 Task: Add Hyland's Nerve Tonic to the cart.
Action: Mouse moved to (269, 141)
Screenshot: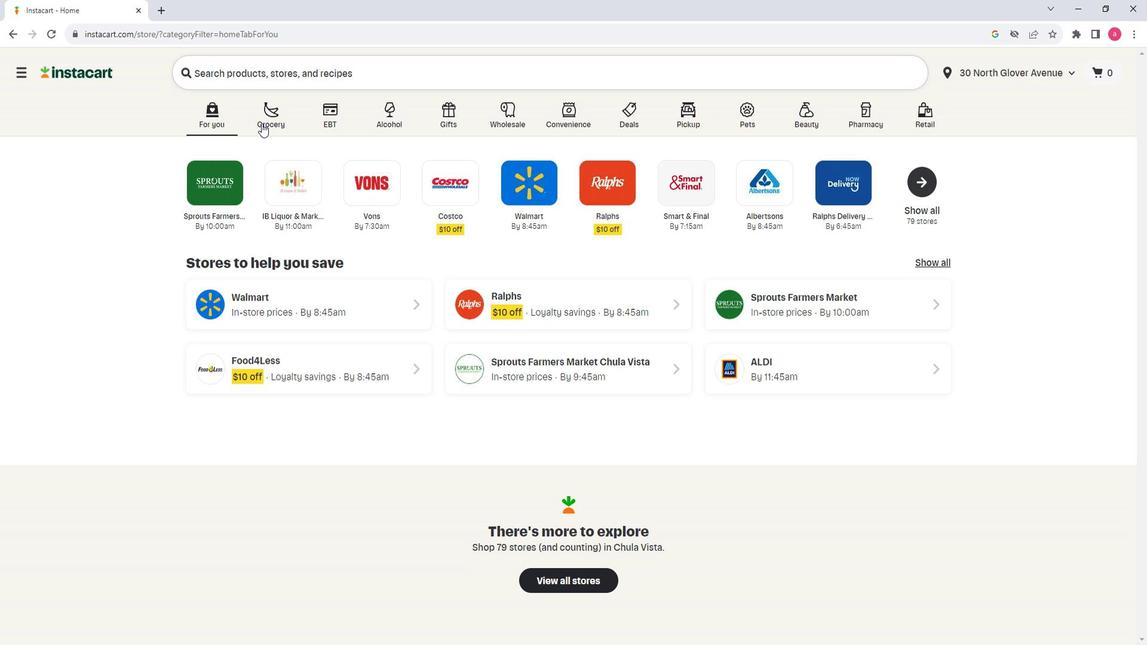 
Action: Mouse pressed left at (269, 141)
Screenshot: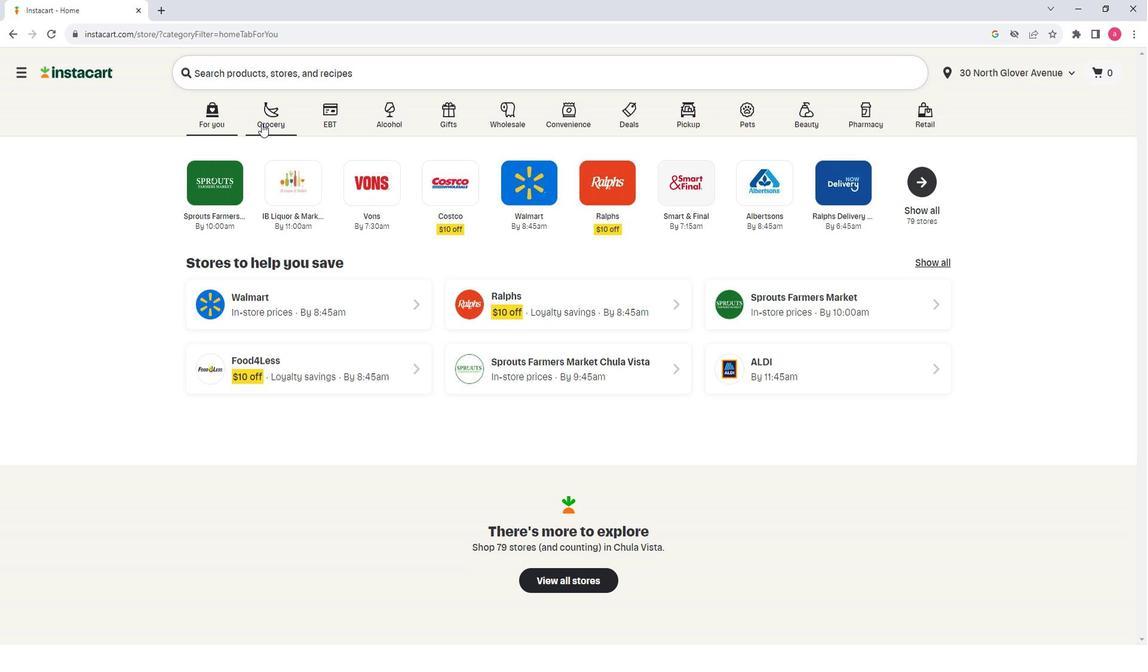 
Action: Mouse moved to (359, 351)
Screenshot: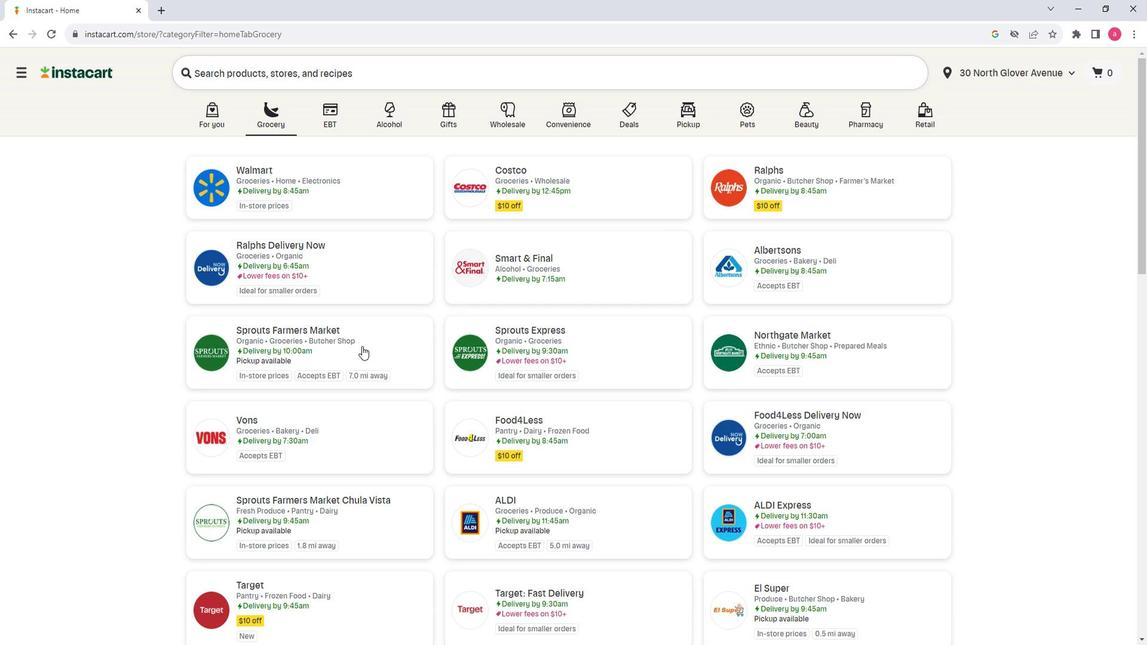 
Action: Mouse pressed left at (359, 351)
Screenshot: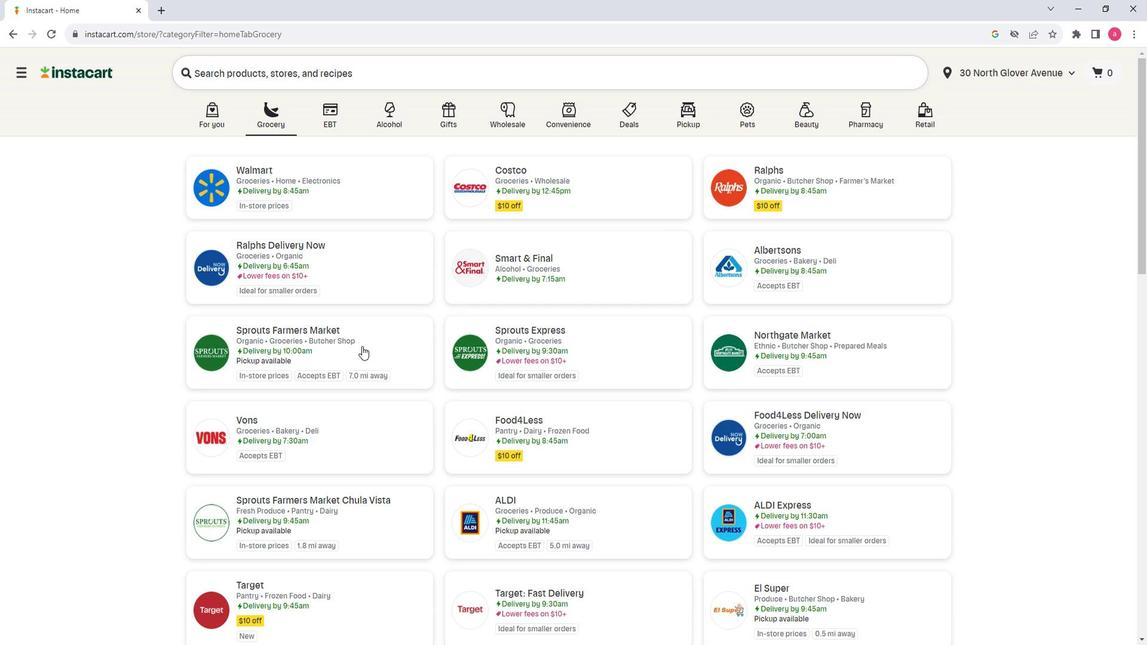 
Action: Mouse moved to (157, 390)
Screenshot: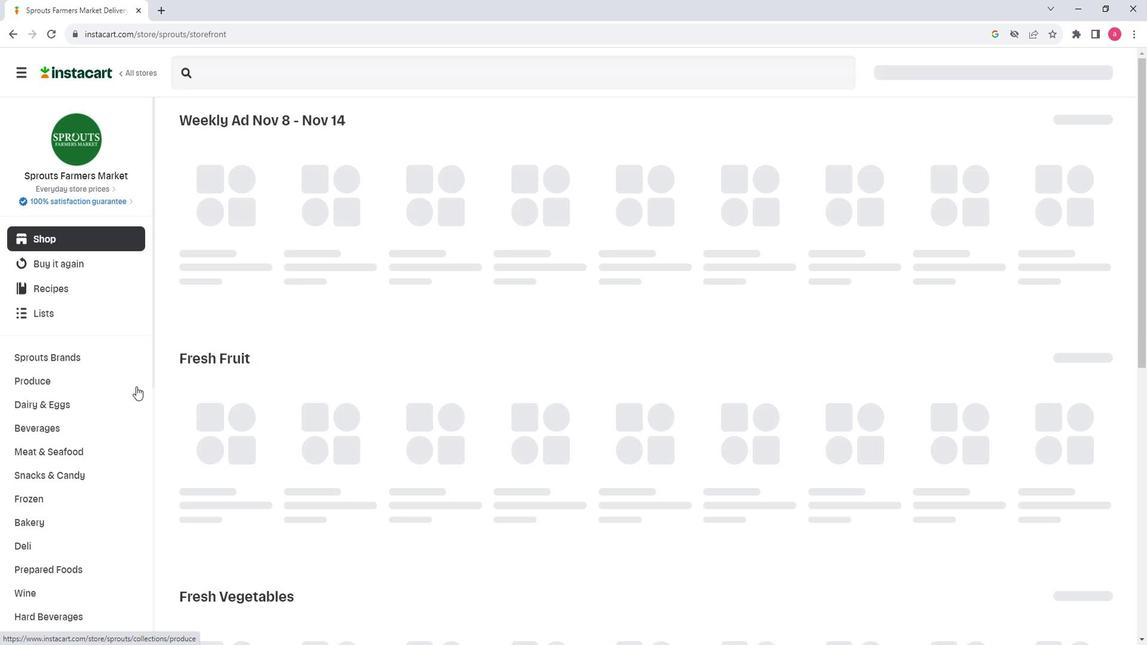 
Action: Mouse scrolled (157, 389) with delta (0, 0)
Screenshot: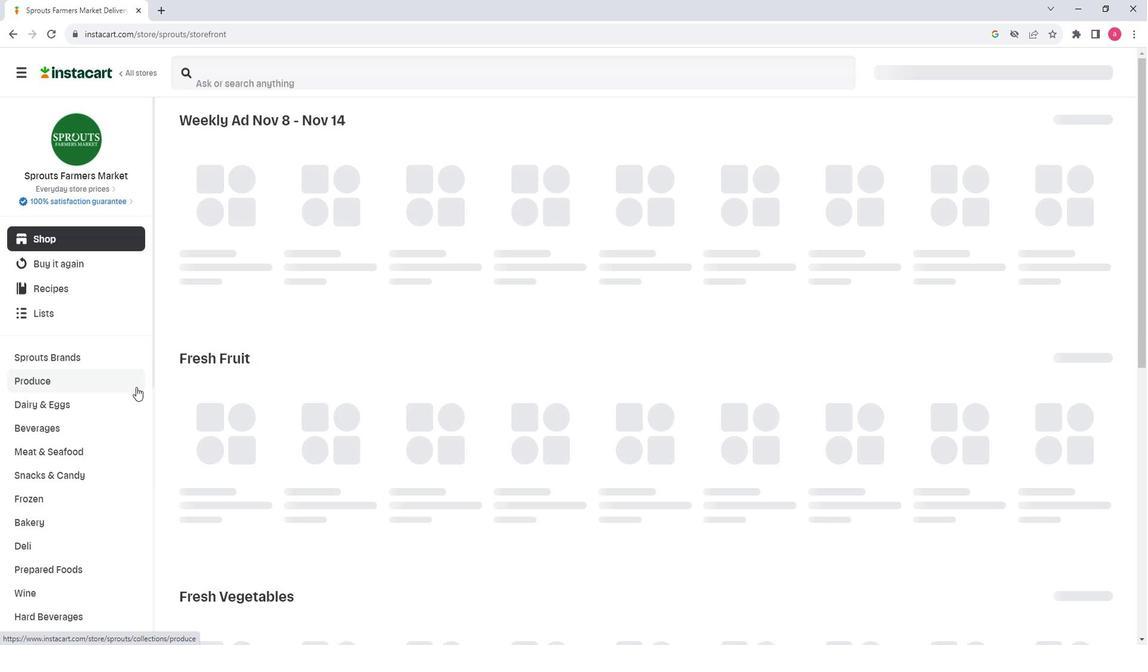 
Action: Mouse scrolled (157, 389) with delta (0, 0)
Screenshot: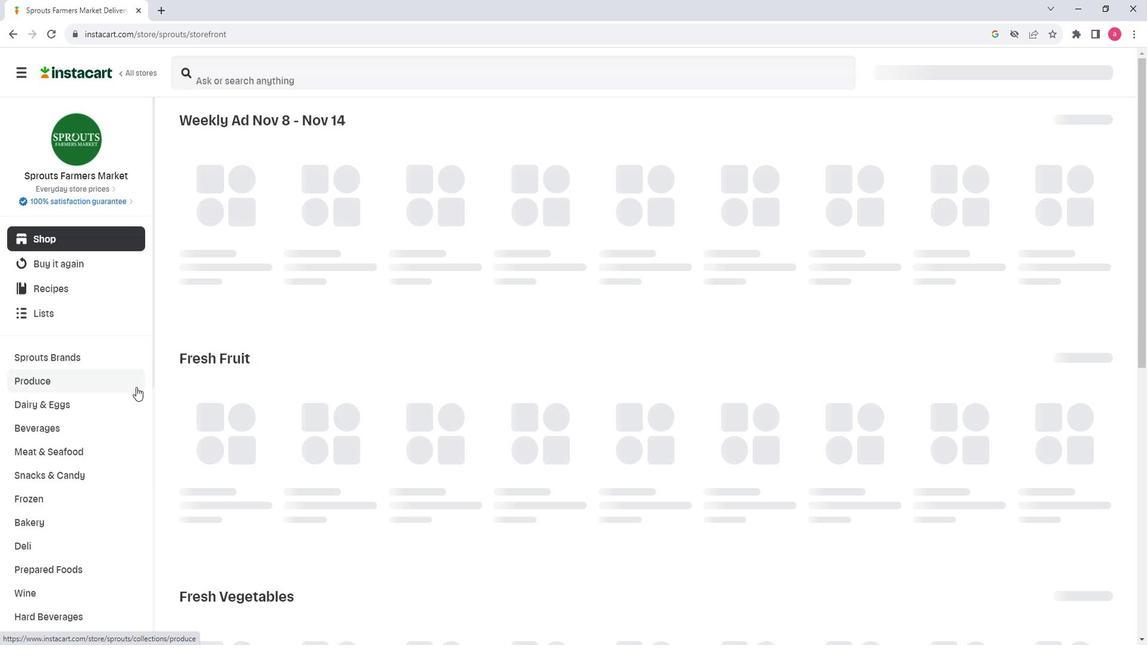 
Action: Mouse scrolled (157, 389) with delta (0, 0)
Screenshot: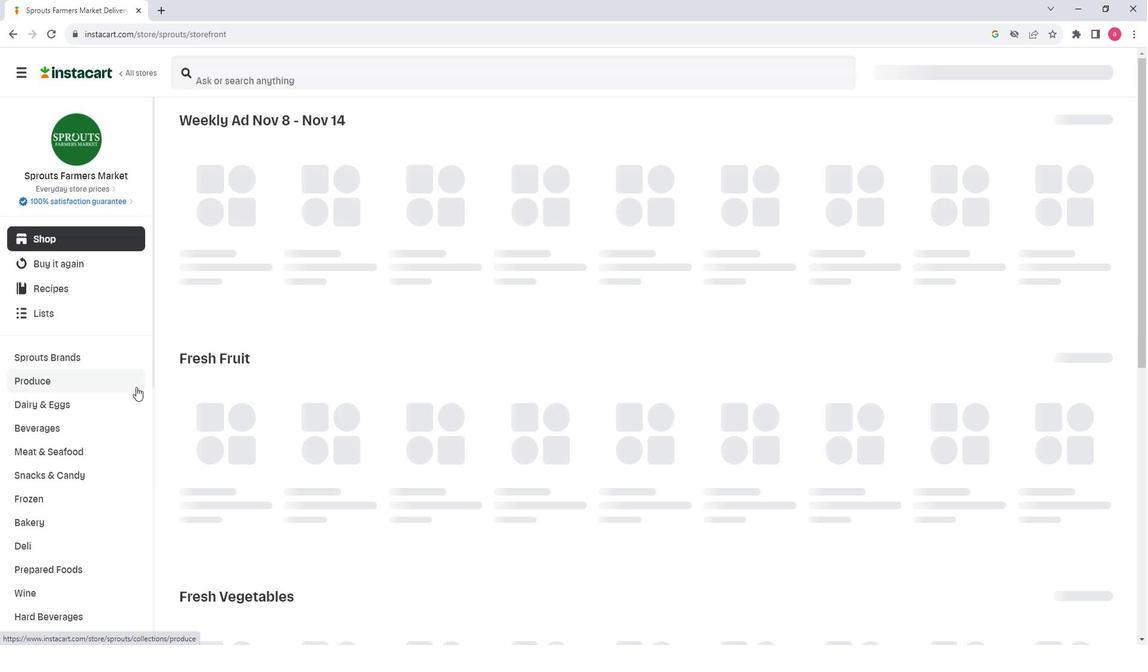
Action: Mouse scrolled (157, 389) with delta (0, 0)
Screenshot: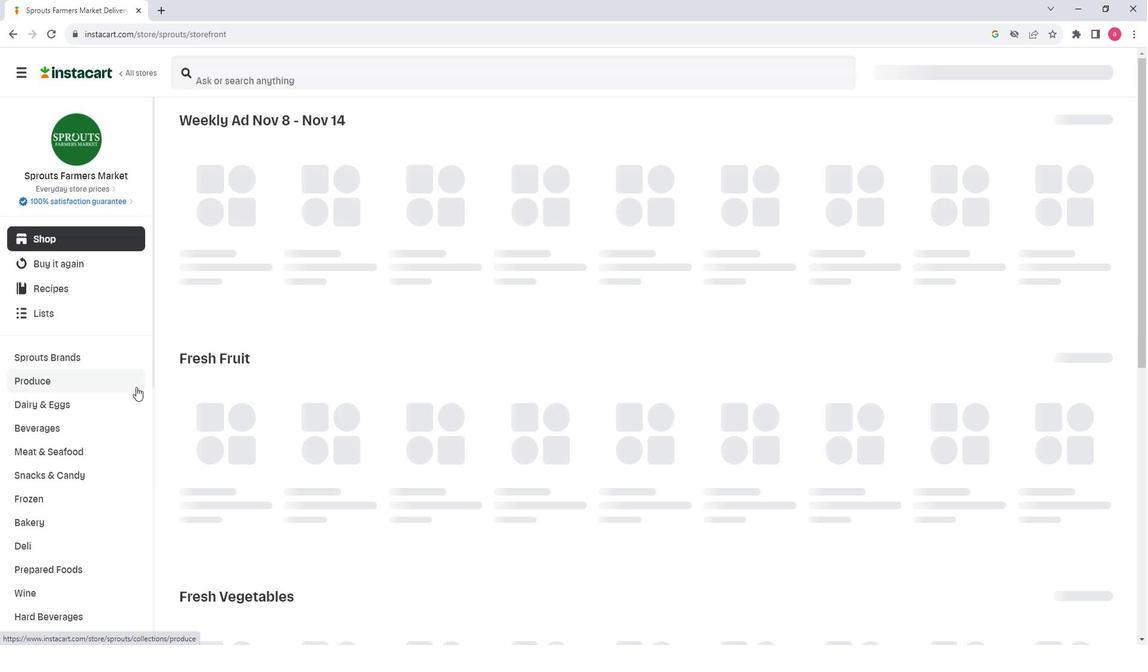 
Action: Mouse scrolled (157, 389) with delta (0, 0)
Screenshot: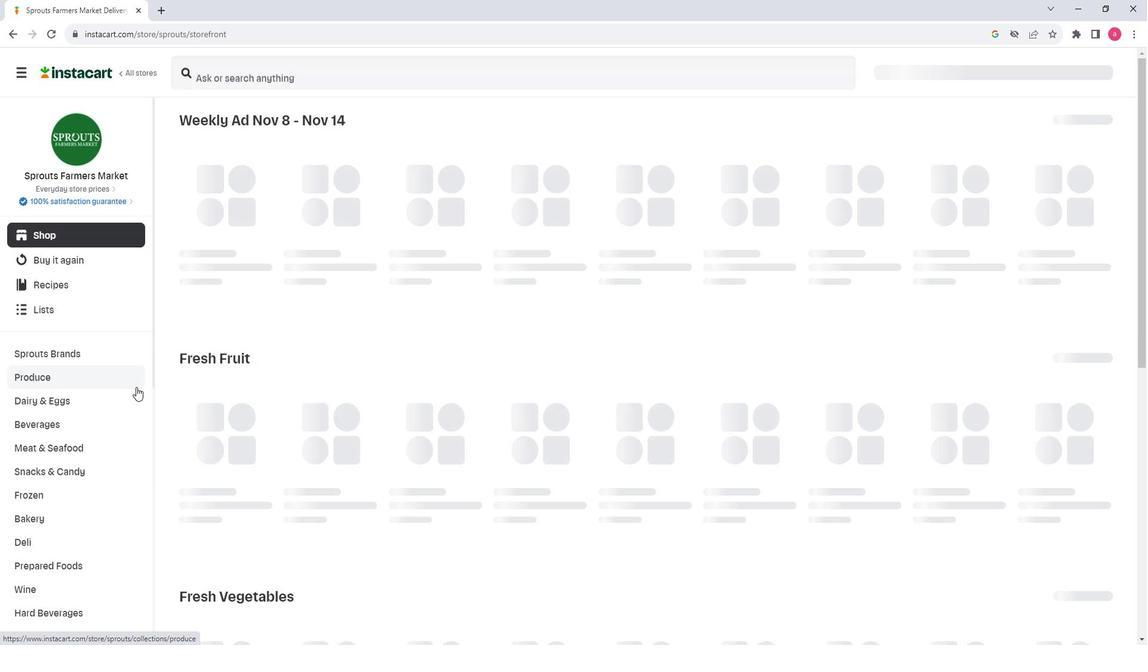 
Action: Mouse scrolled (157, 389) with delta (0, 0)
Screenshot: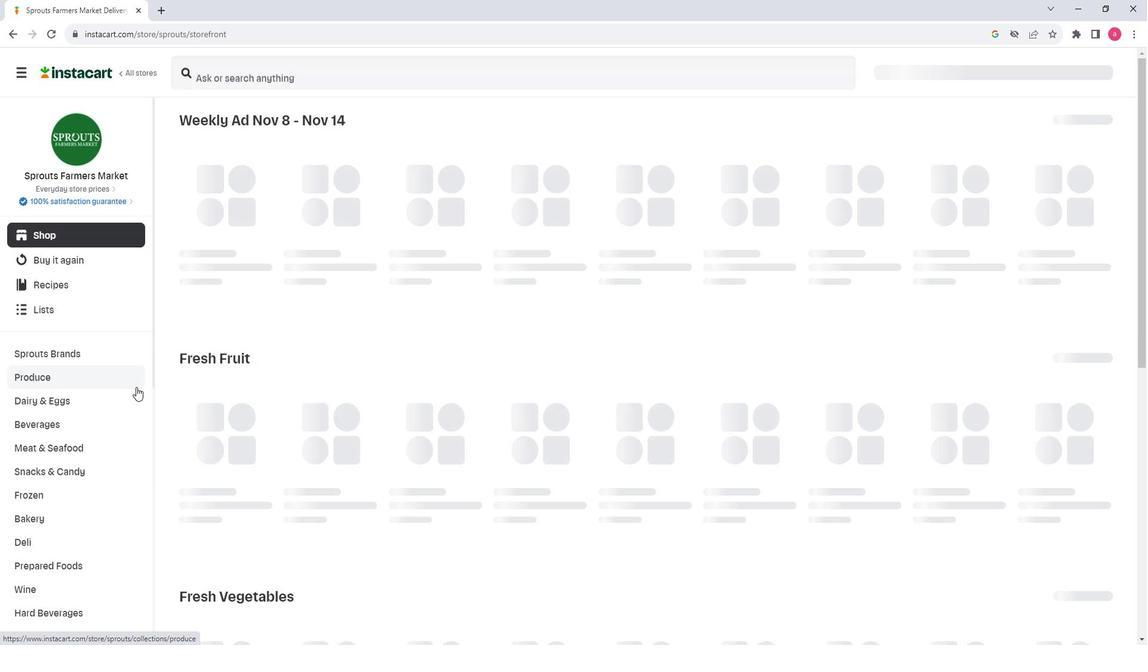 
Action: Mouse moved to (122, 448)
Screenshot: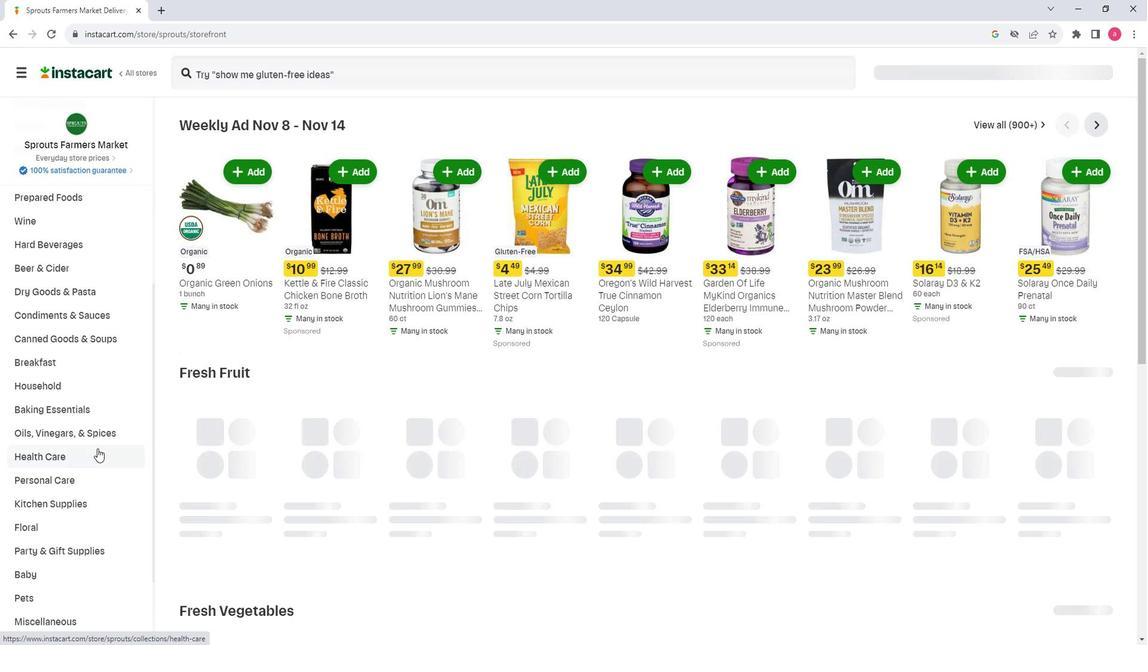 
Action: Mouse pressed left at (122, 448)
Screenshot: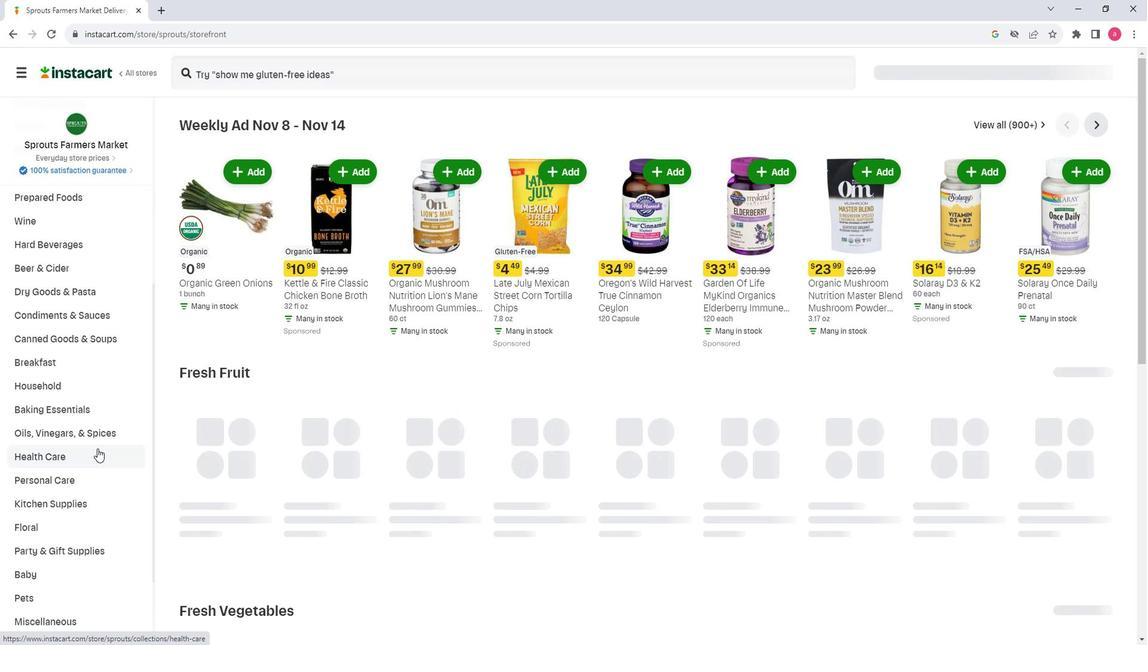 
Action: Mouse moved to (1031, 182)
Screenshot: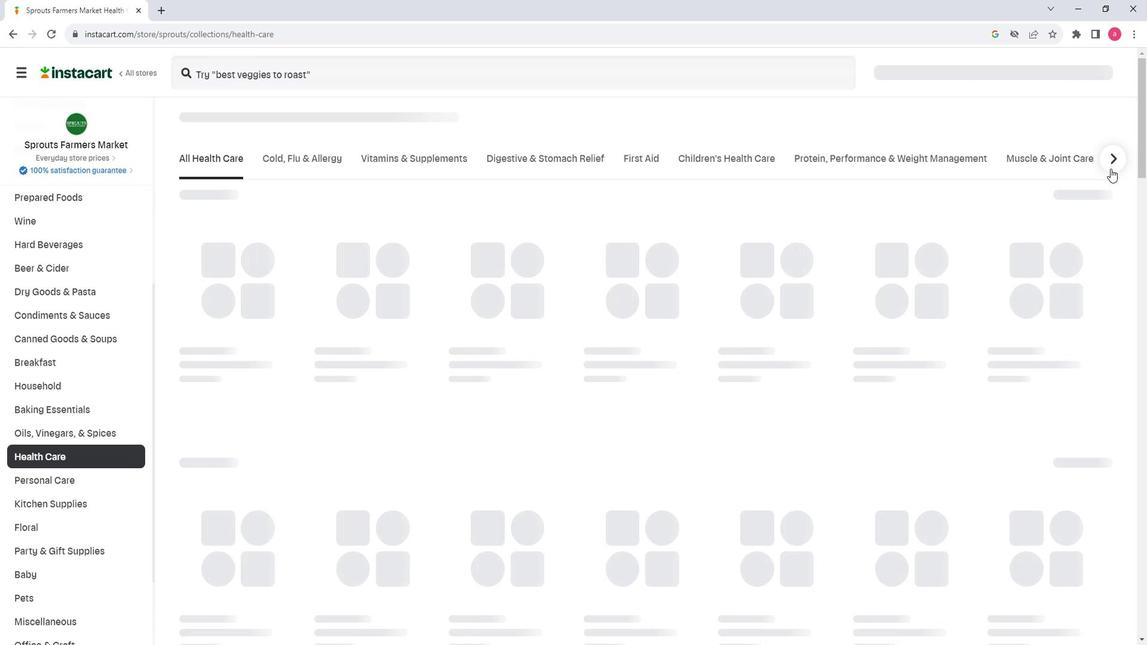 
Action: Mouse pressed left at (1031, 182)
Screenshot: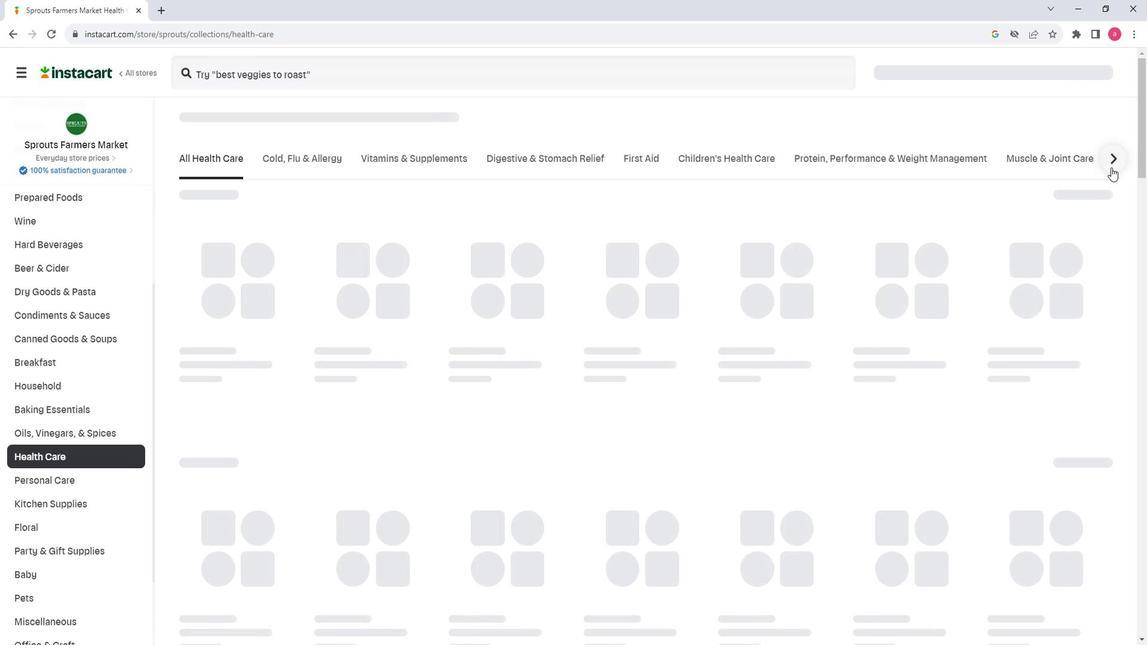 
Action: Mouse moved to (786, 179)
Screenshot: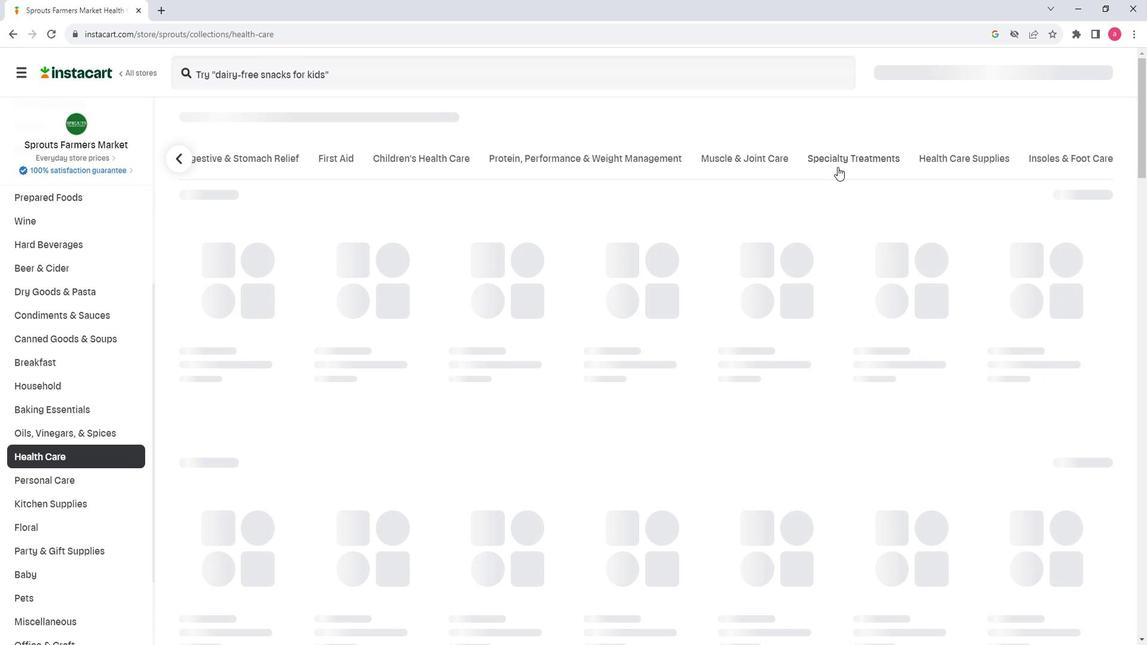 
Action: Mouse pressed left at (786, 179)
Screenshot: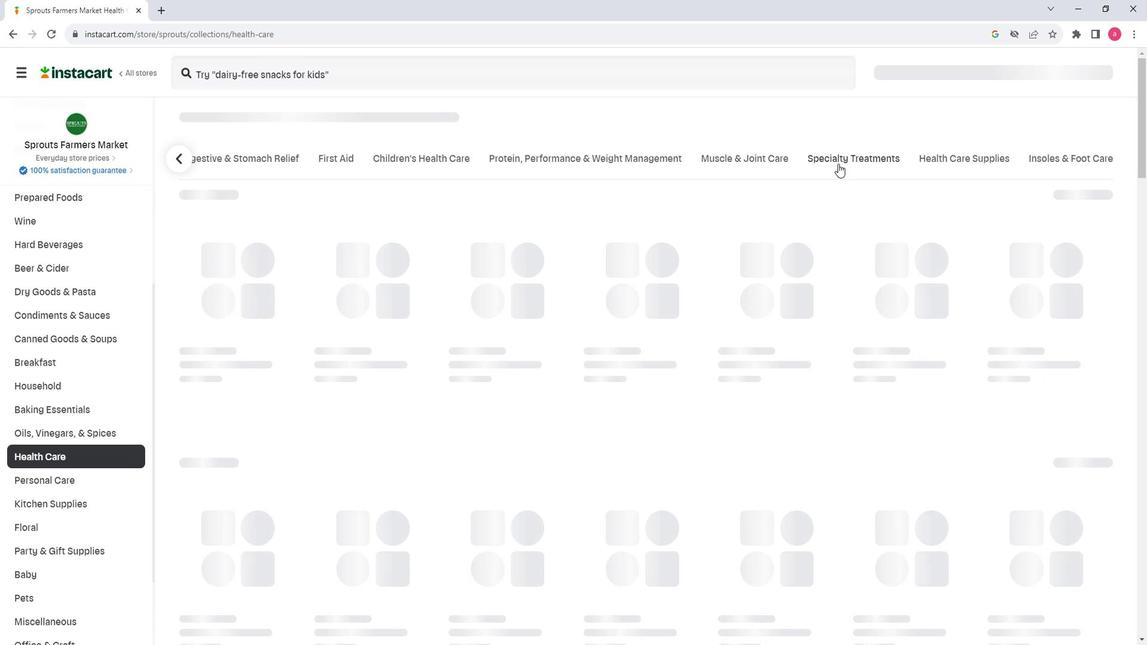 
Action: Mouse moved to (273, 231)
Screenshot: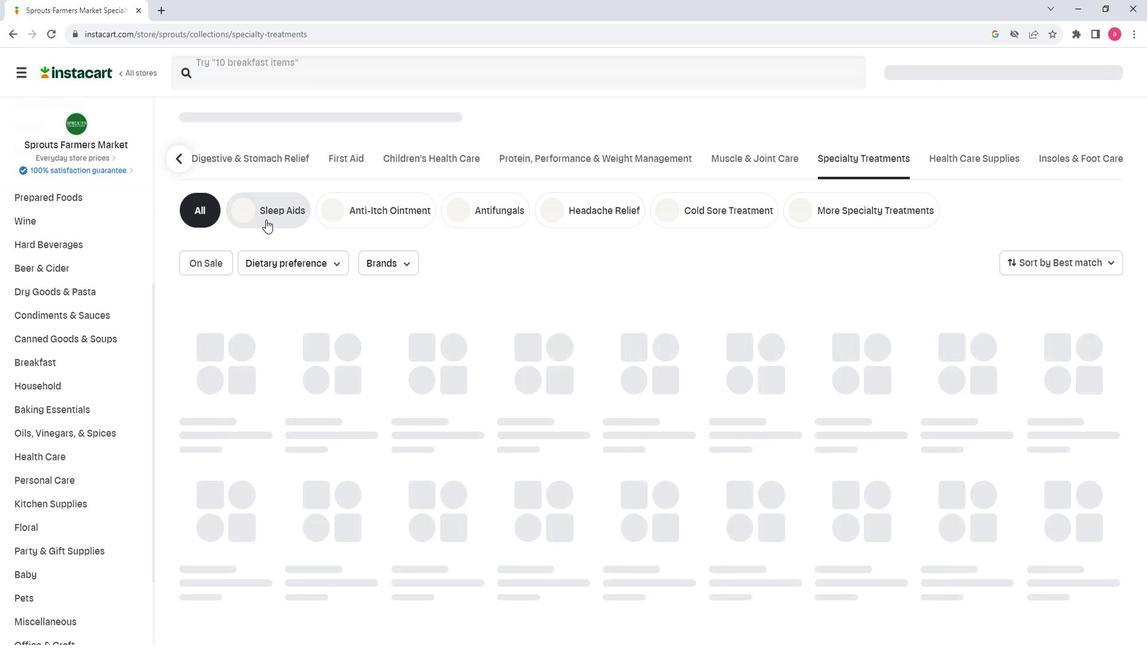
Action: Mouse pressed left at (273, 231)
Screenshot: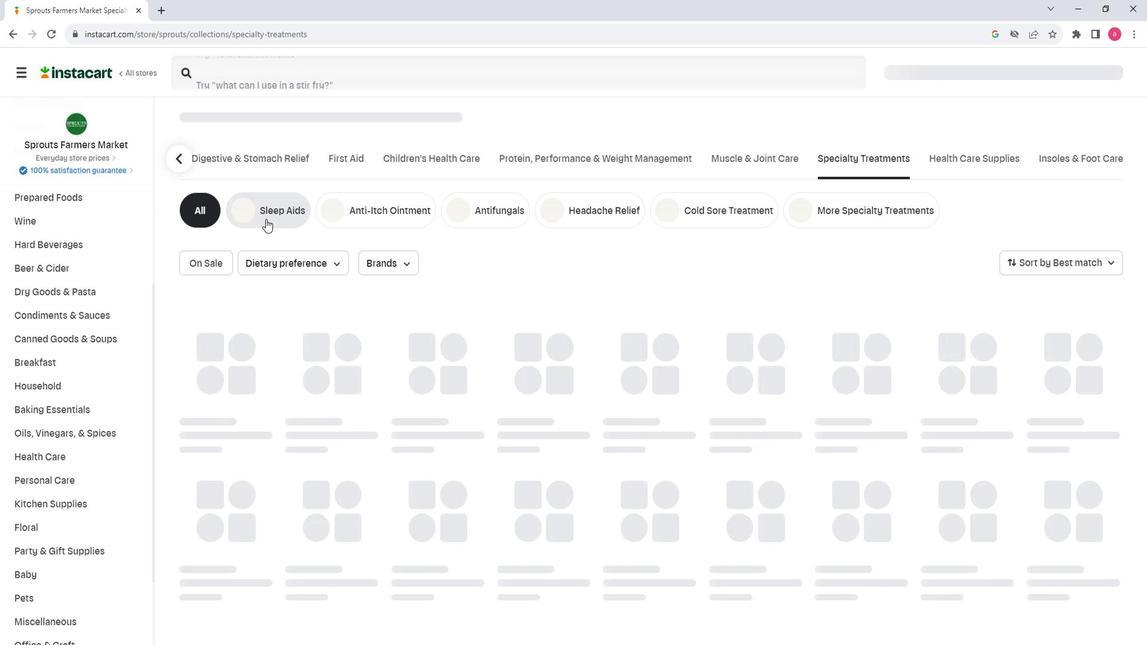
Action: Mouse moved to (255, 98)
Screenshot: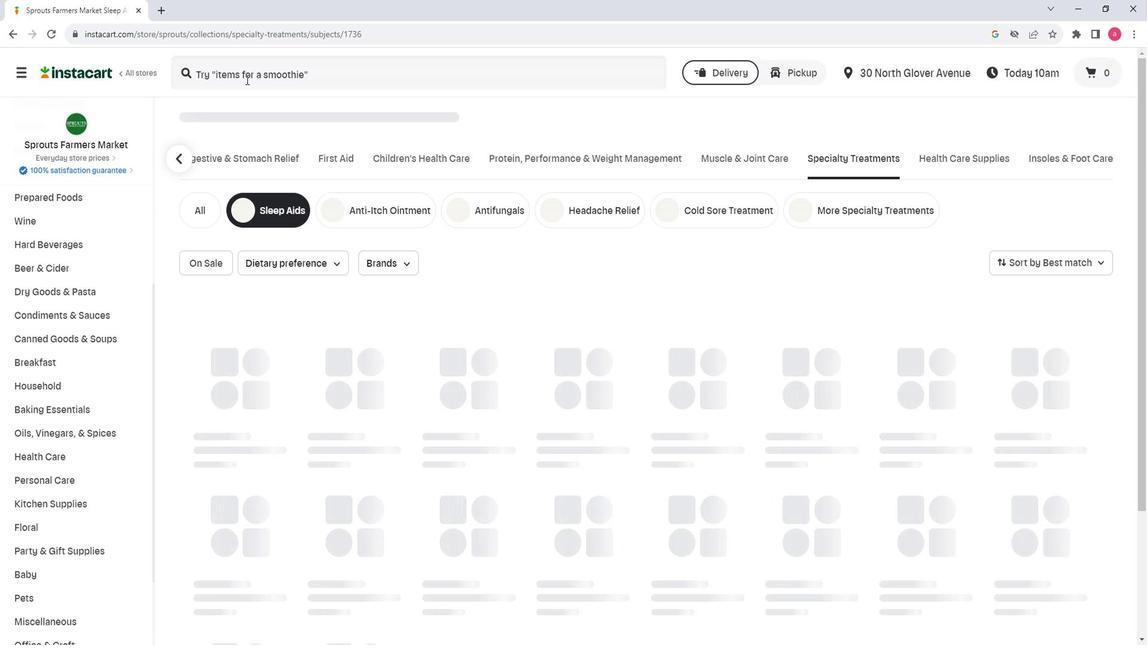 
Action: Mouse pressed left at (255, 98)
Screenshot: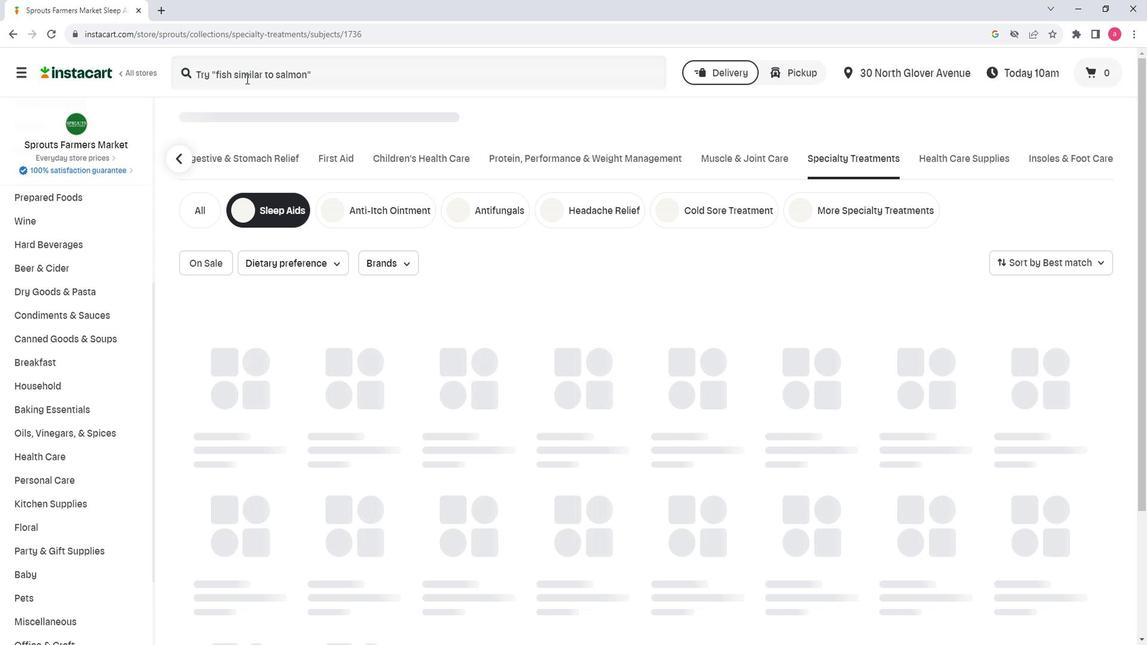 
Action: Key pressed <Key.shift><Key.shift><Key.shift><Key.shift><Key.shift><Key.shift><Key.shift><Key.shift><Key.shift><Key.shift><Key.shift><Key.shift>Hyland's<Key.space><Key.shift><Key.shift><Key.shift><Key.shift><Key.shift><Key.shift>Nerve<Key.space><Key.backspace><Key.backspace><Key.backspace>ve<Key.space><Key.shift>Tonic<Key.space><Key.enter>
Screenshot: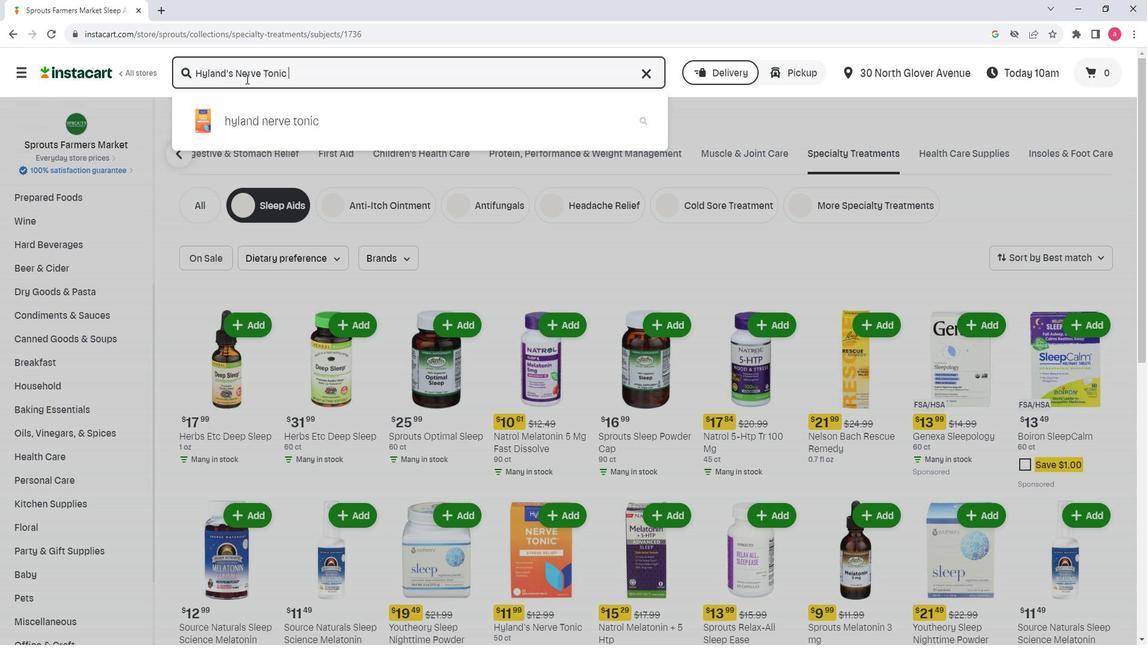 
Action: Mouse moved to (322, 190)
Screenshot: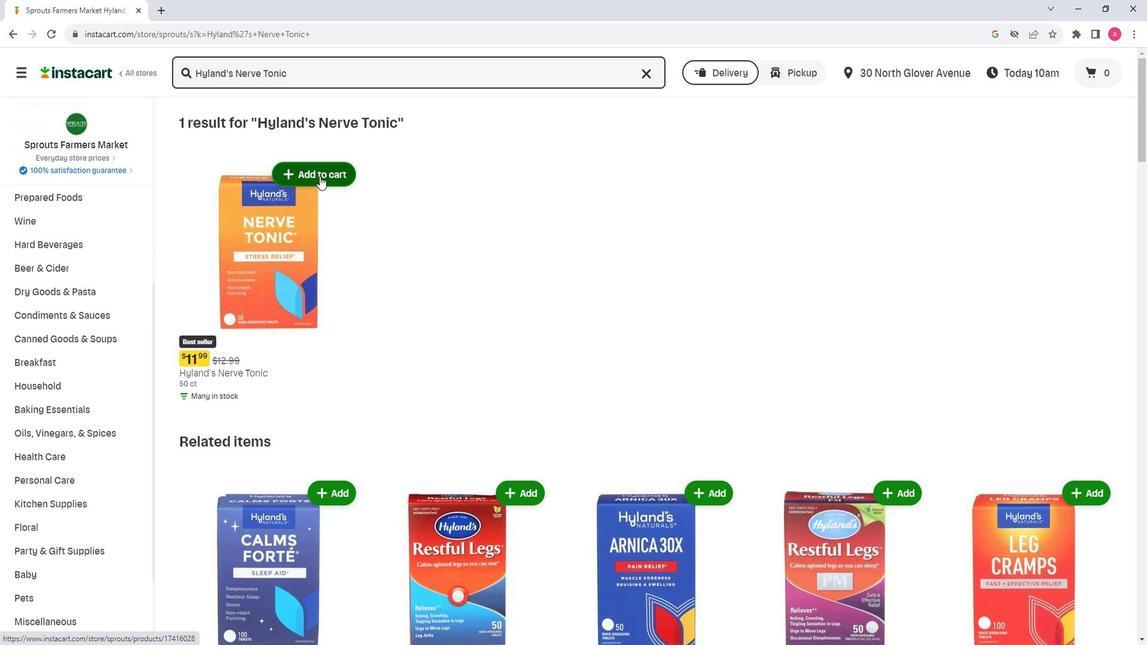 
Action: Mouse pressed left at (322, 190)
Screenshot: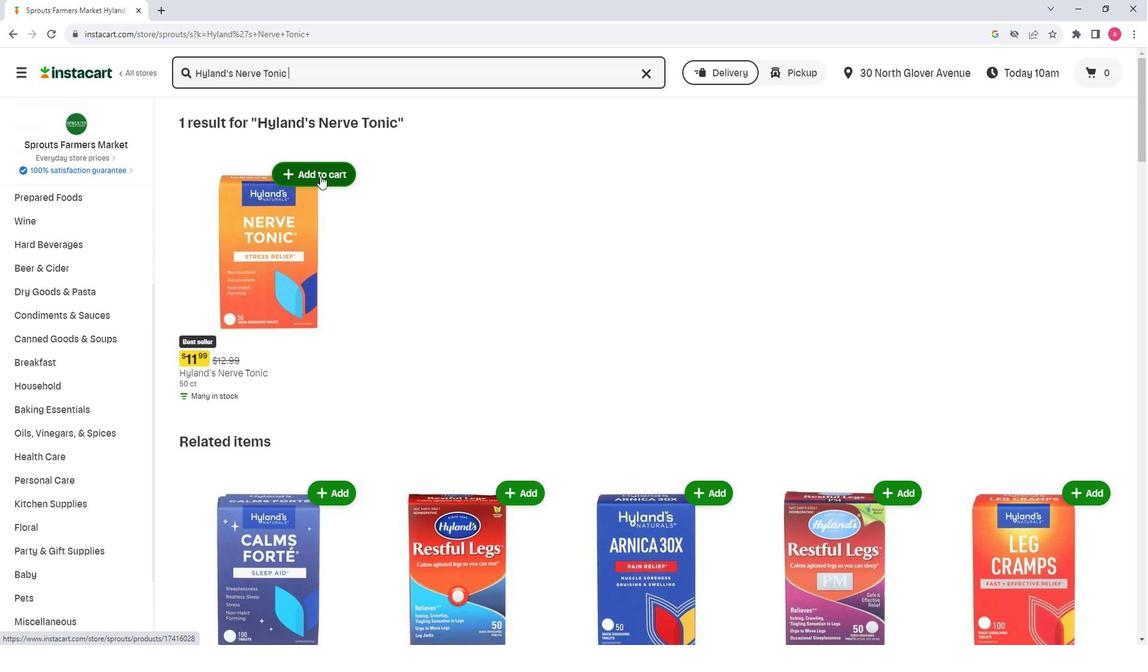 
Action: Mouse moved to (369, 286)
Screenshot: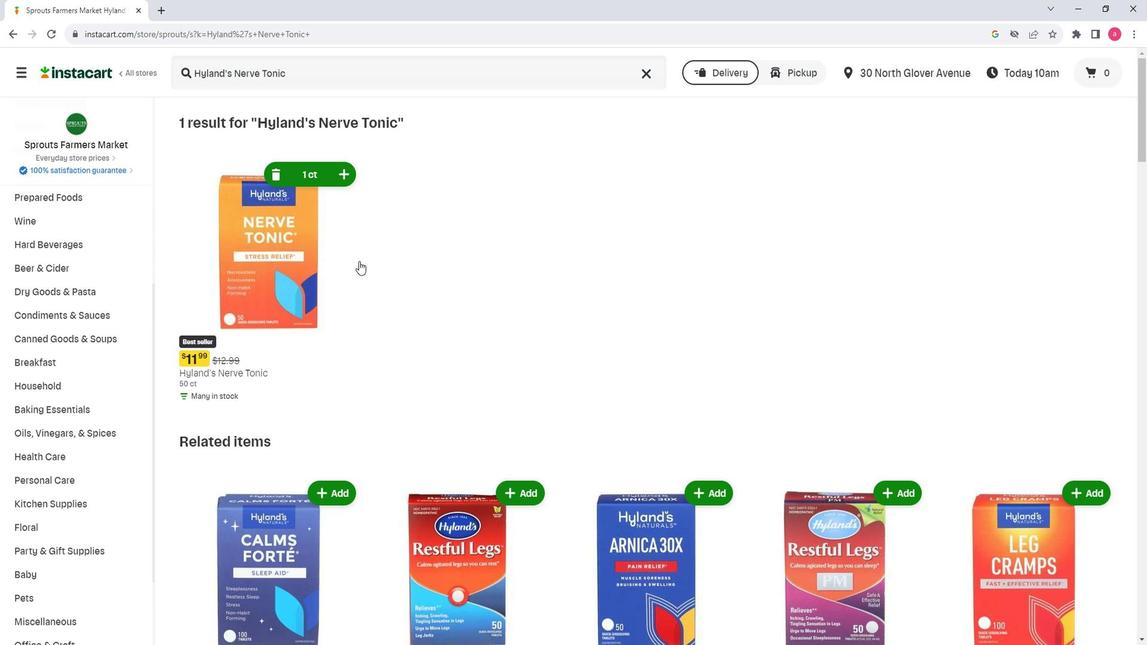 
